 Task: Add a signature Edward Wright containing 'With heartfelt appreciation, Edward Wright' to email address softage.1@softage.net and add a folder Guides
Action: Mouse moved to (92, 112)
Screenshot: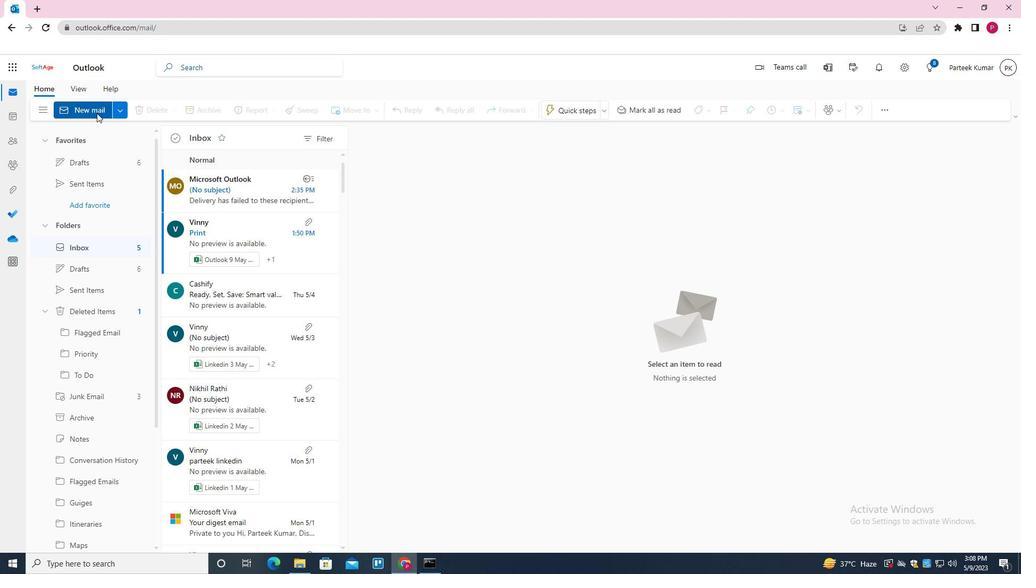 
Action: Mouse pressed left at (92, 112)
Screenshot: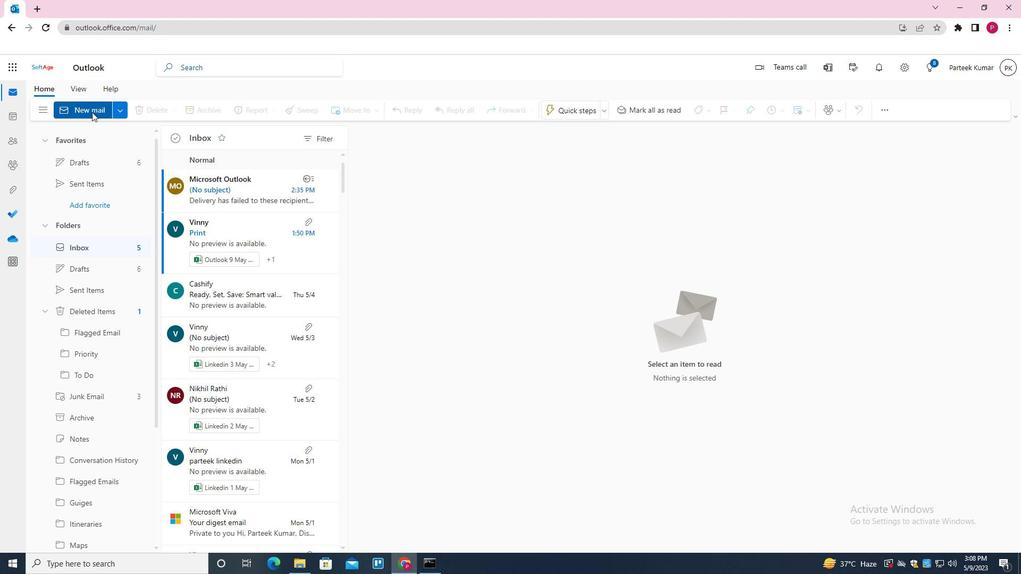 
Action: Mouse moved to (545, 270)
Screenshot: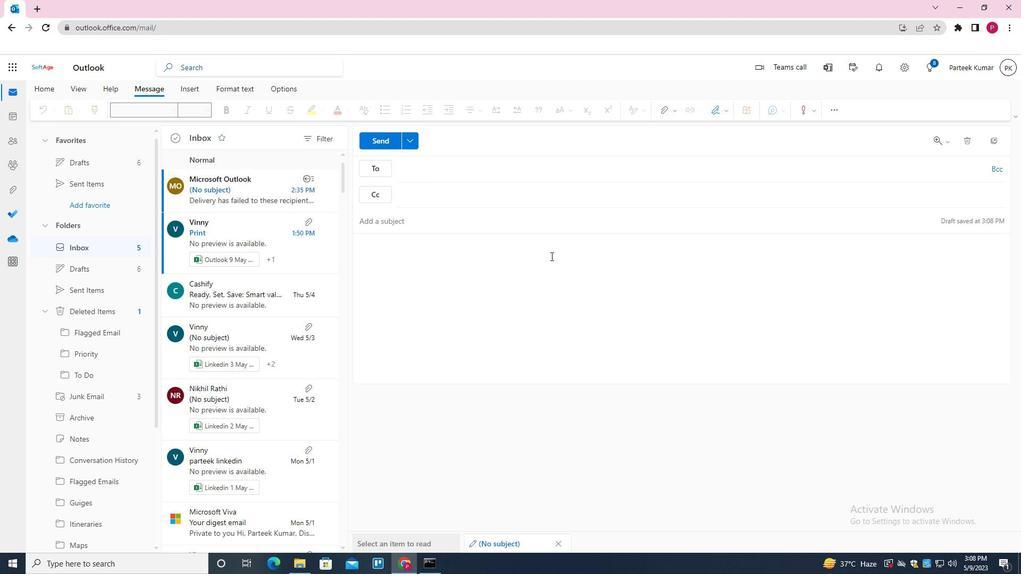 
Action: Mouse pressed left at (545, 270)
Screenshot: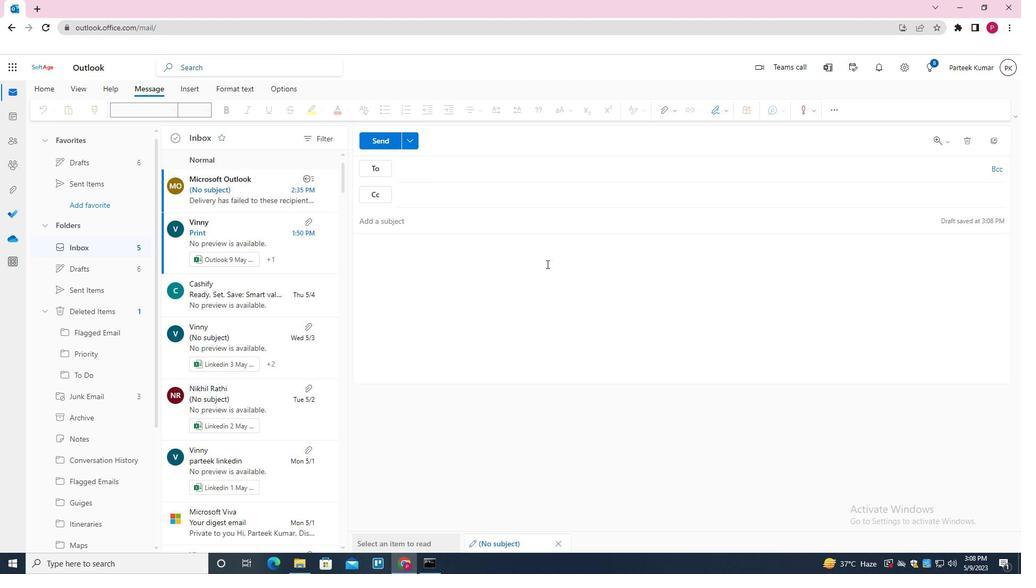 
Action: Mouse moved to (729, 111)
Screenshot: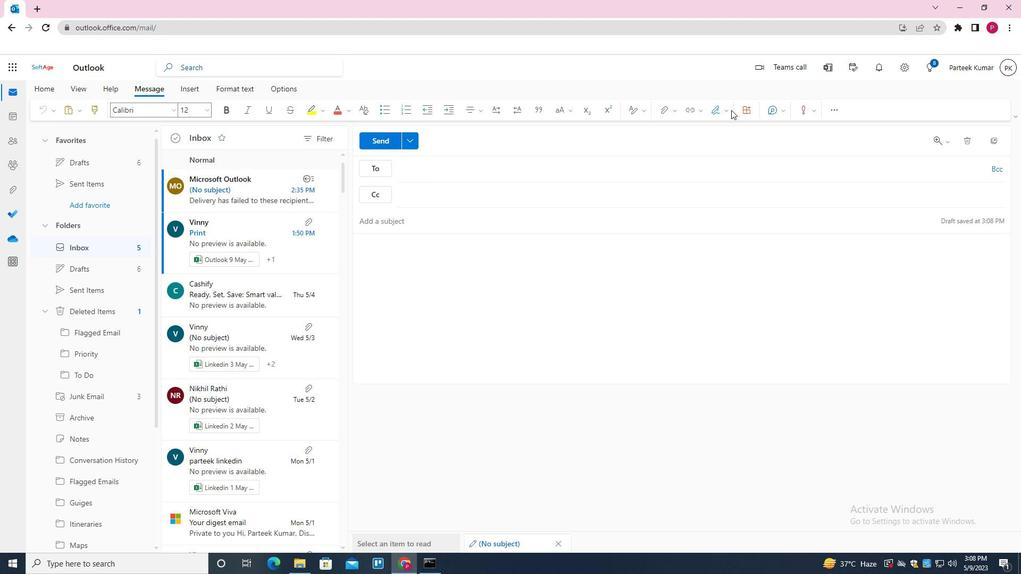 
Action: Mouse pressed left at (729, 111)
Screenshot: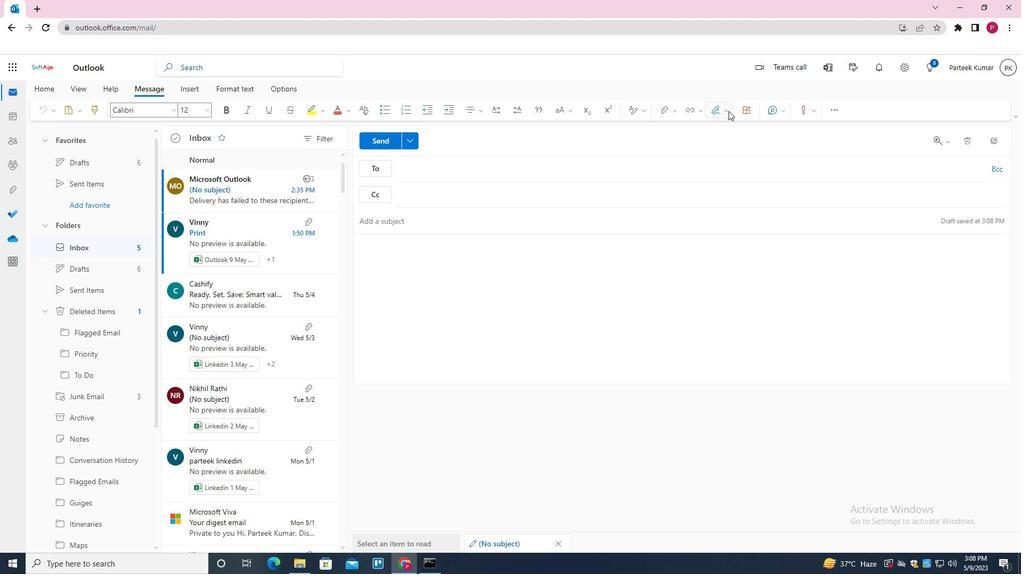 
Action: Mouse moved to (693, 213)
Screenshot: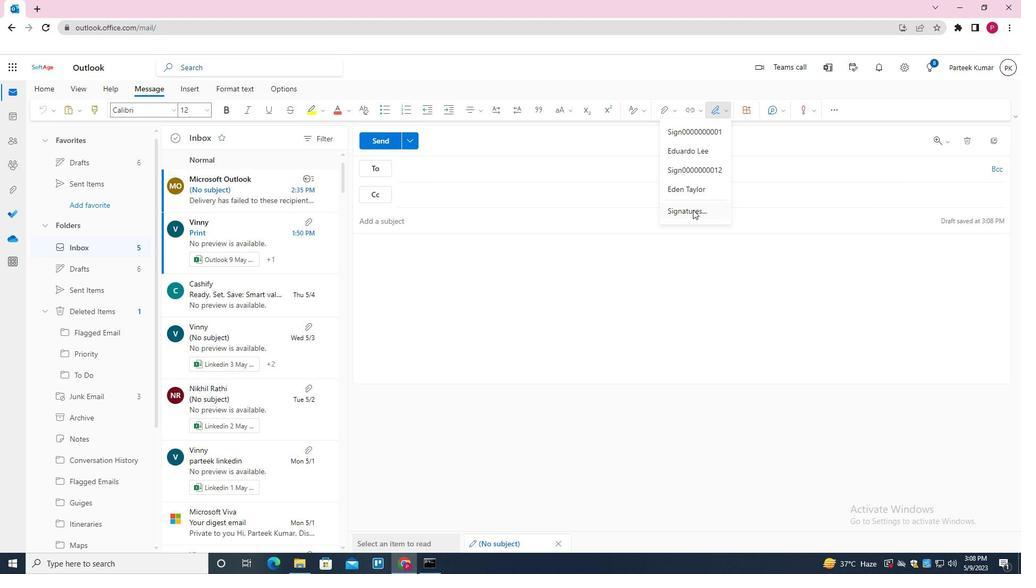 
Action: Mouse pressed left at (693, 213)
Screenshot: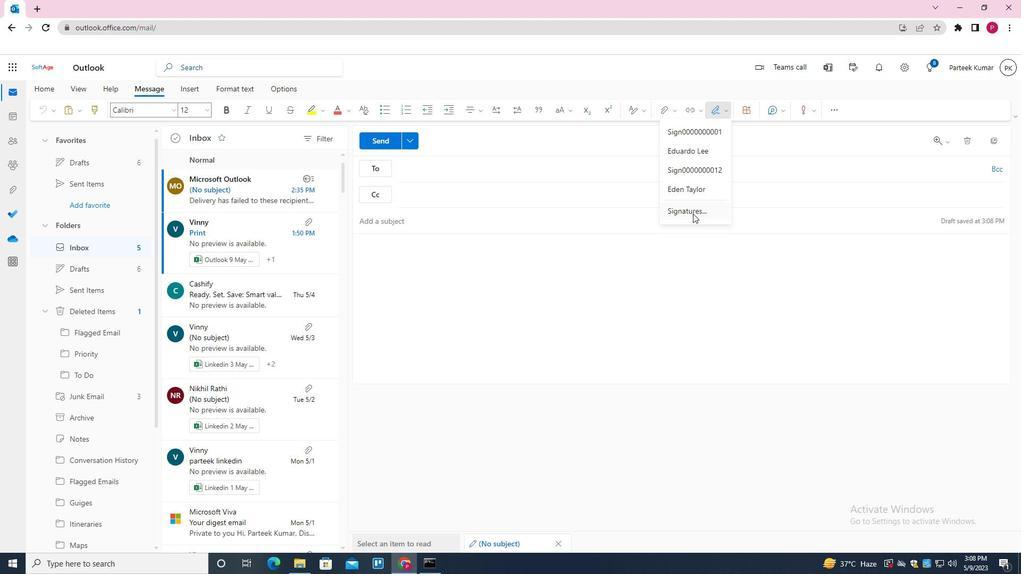 
Action: Mouse moved to (449, 172)
Screenshot: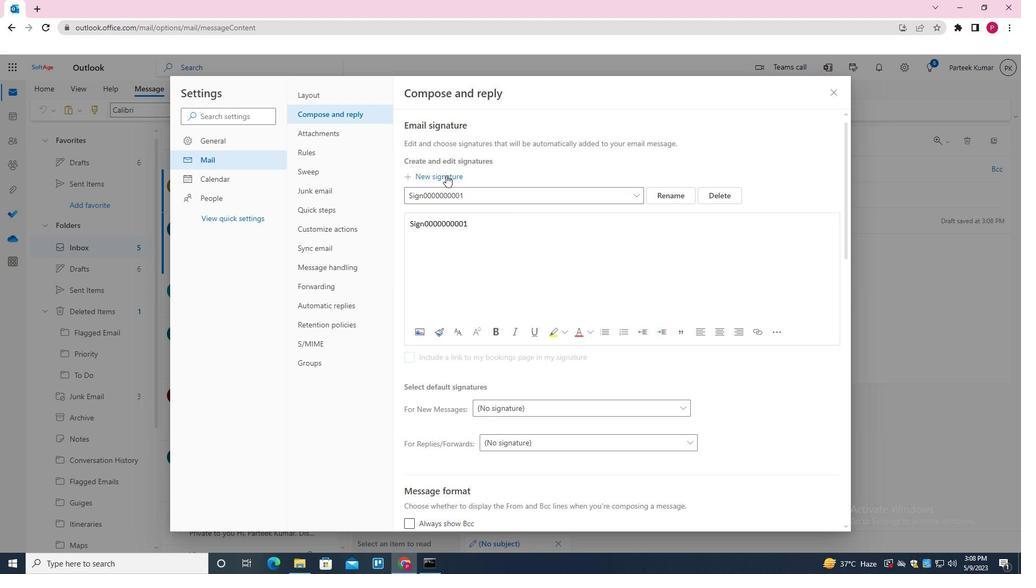 
Action: Mouse pressed left at (449, 172)
Screenshot: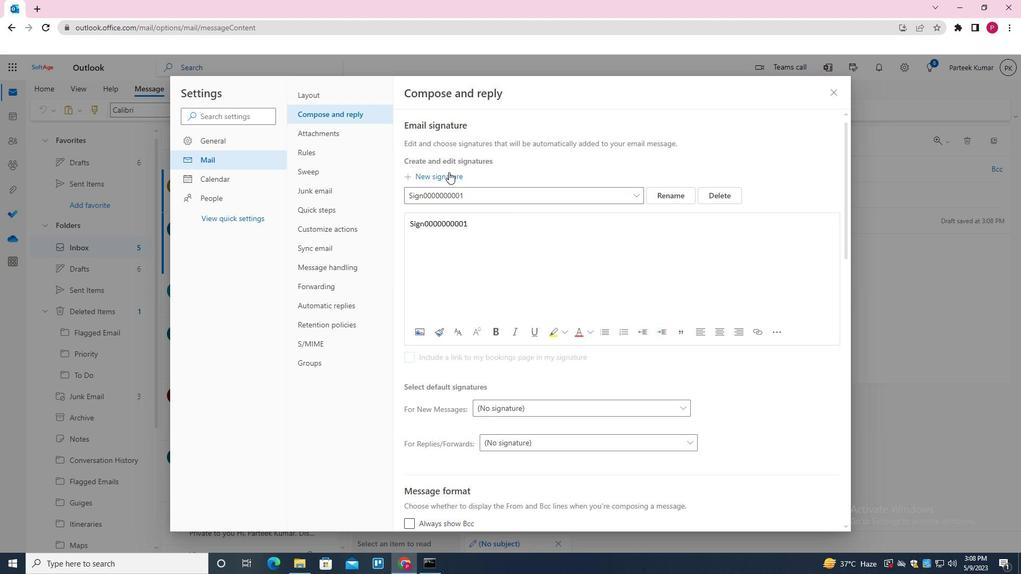 
Action: Mouse moved to (464, 193)
Screenshot: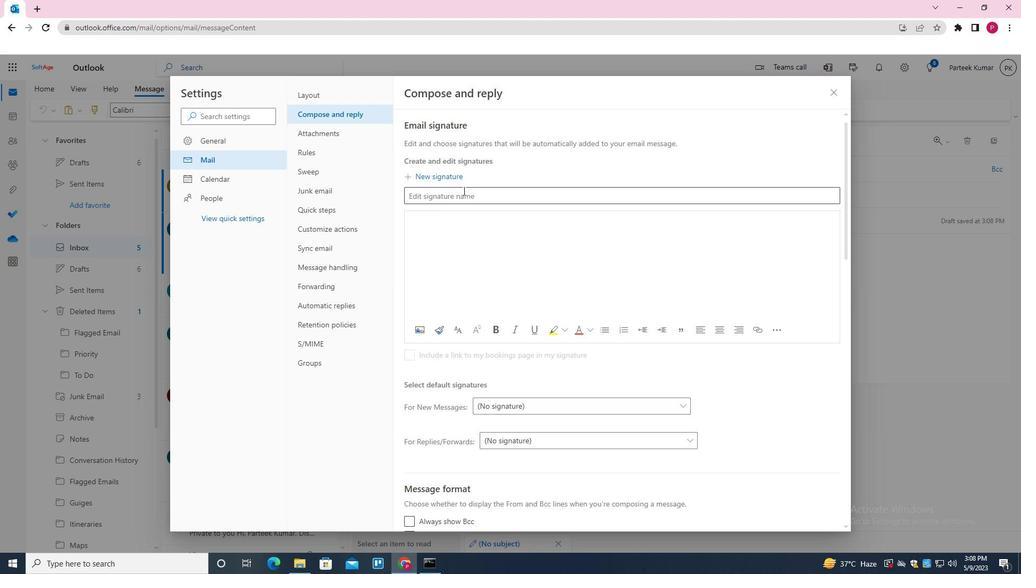 
Action: Mouse pressed left at (464, 193)
Screenshot: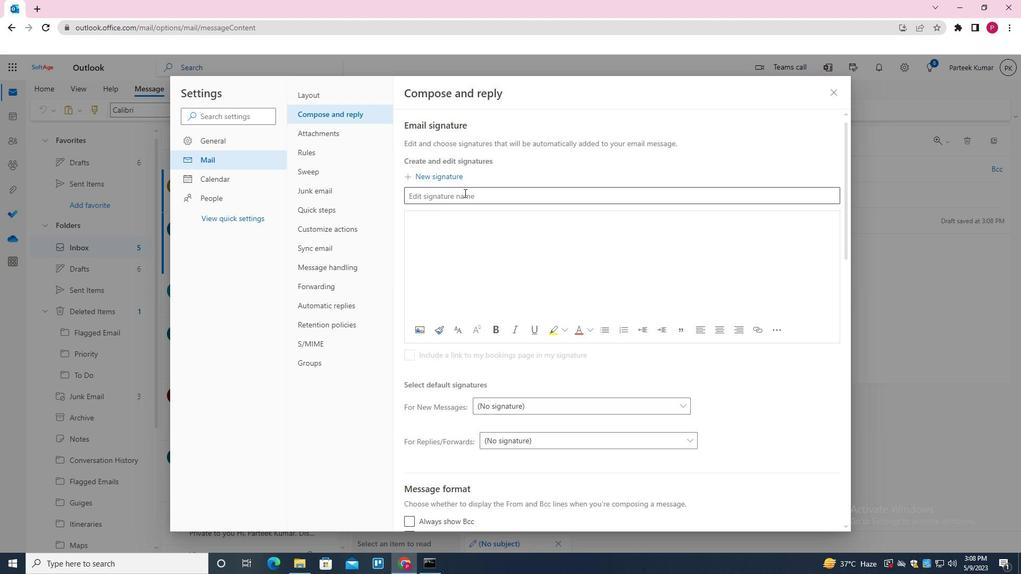 
Action: Key pressed <Key.shift>EDWARD<Key.space><Key.shift>WRIGHT<Key.space>
Screenshot: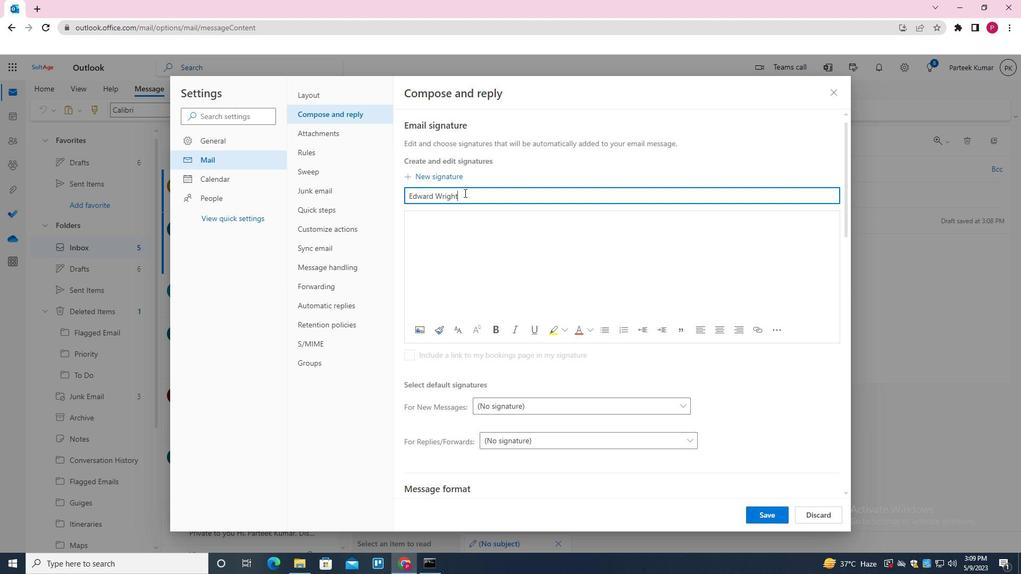 
Action: Mouse moved to (466, 238)
Screenshot: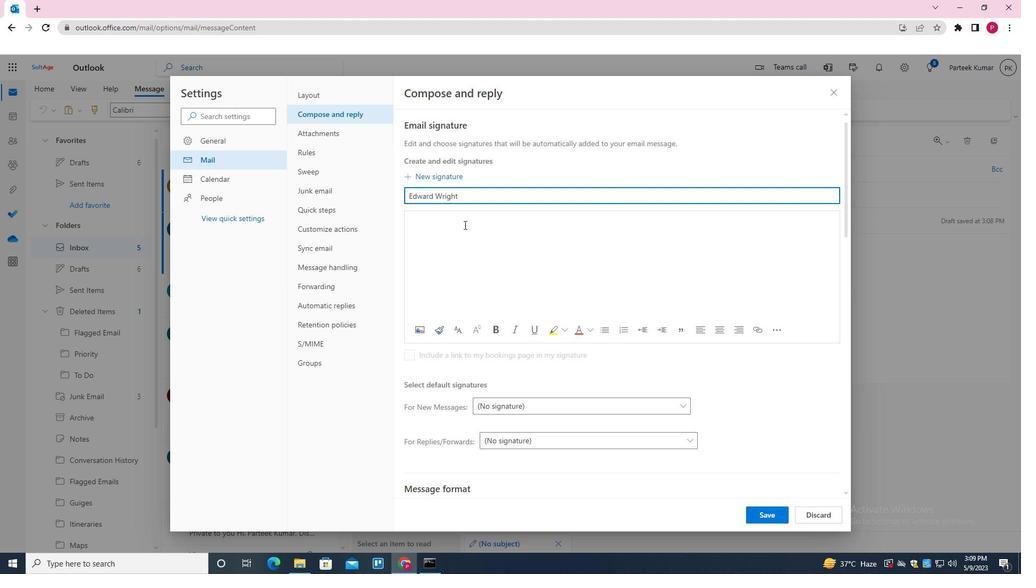 
Action: Mouse pressed left at (466, 238)
Screenshot: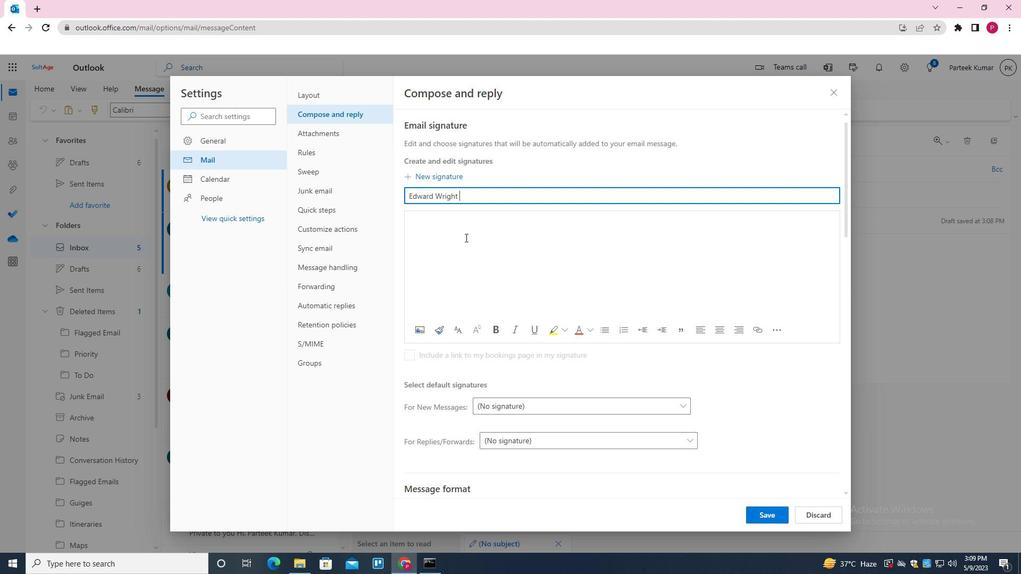 
Action: Key pressed <Key.shift>WITH<Key.space>HEARTFELT<Key.space>APPRECIATION,<Key.enter><Key.shift>ES<Key.backspace>DE<Key.backspace>WARD<Key.space><Key.shift>WRIGHT<Key.space>
Screenshot: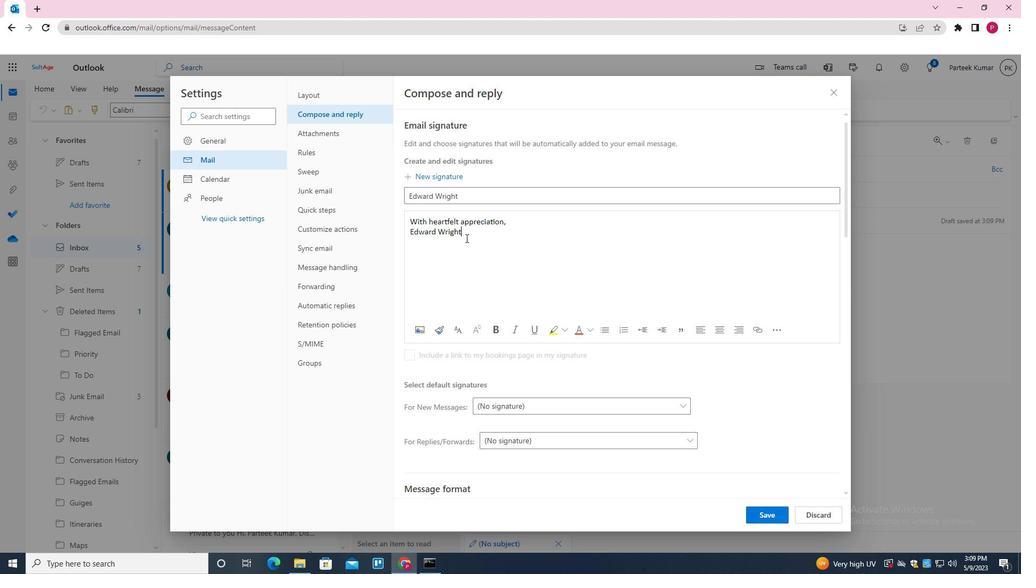 
Action: Mouse moved to (764, 518)
Screenshot: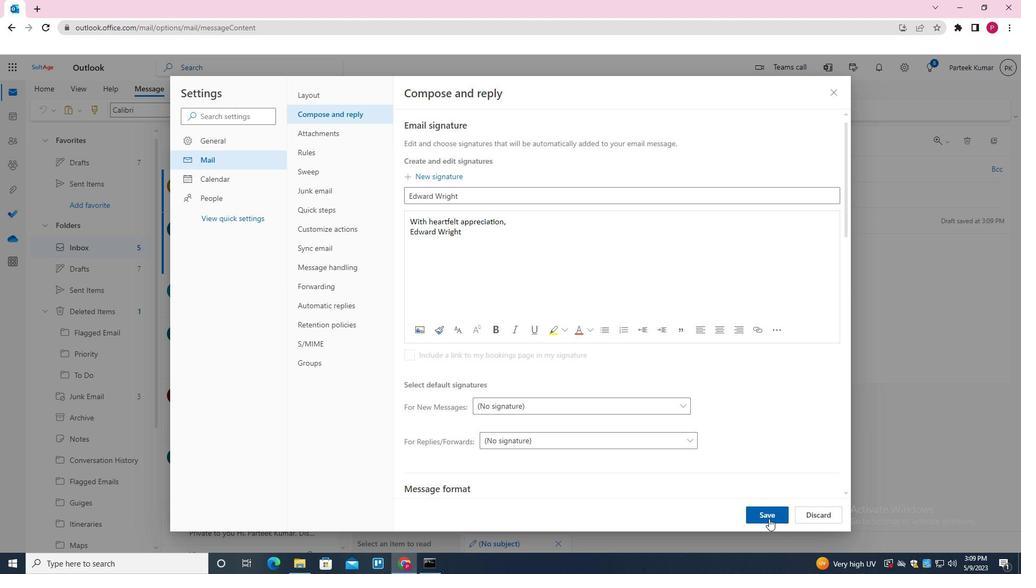 
Action: Mouse pressed left at (764, 518)
Screenshot: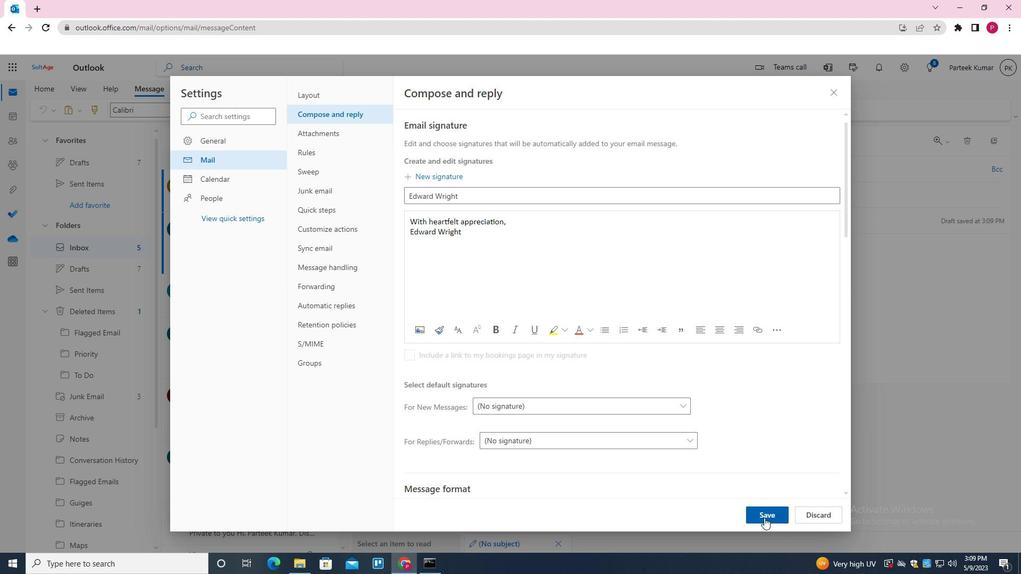 
Action: Mouse moved to (828, 91)
Screenshot: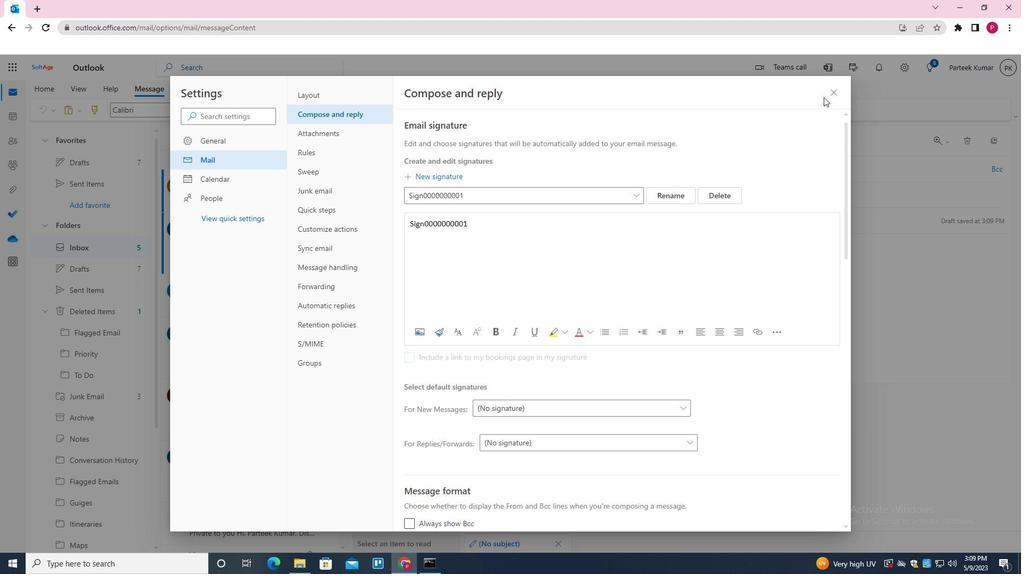 
Action: Mouse pressed left at (828, 91)
Screenshot: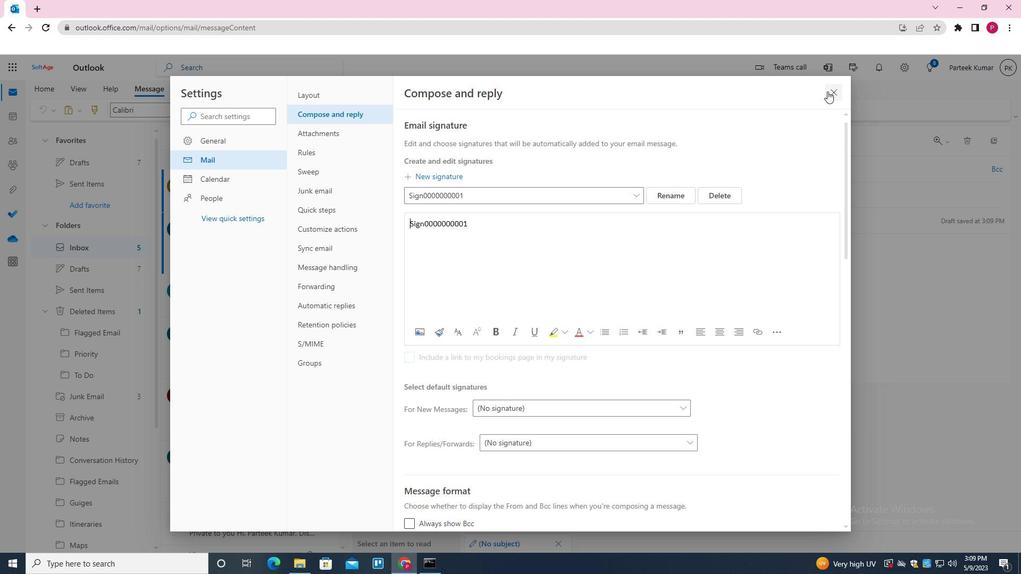 
Action: Mouse moved to (442, 274)
Screenshot: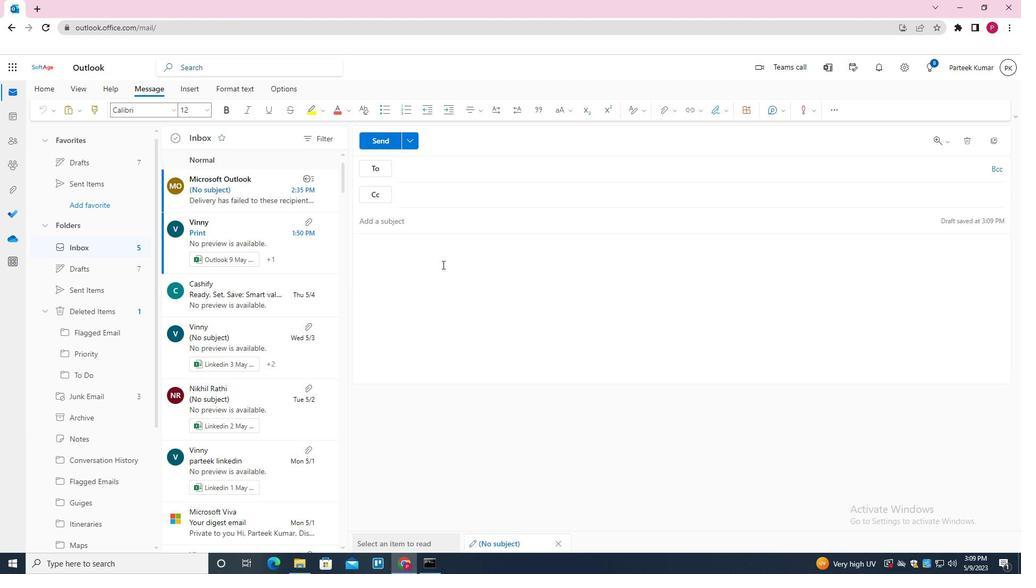 
Action: Mouse pressed left at (442, 274)
Screenshot: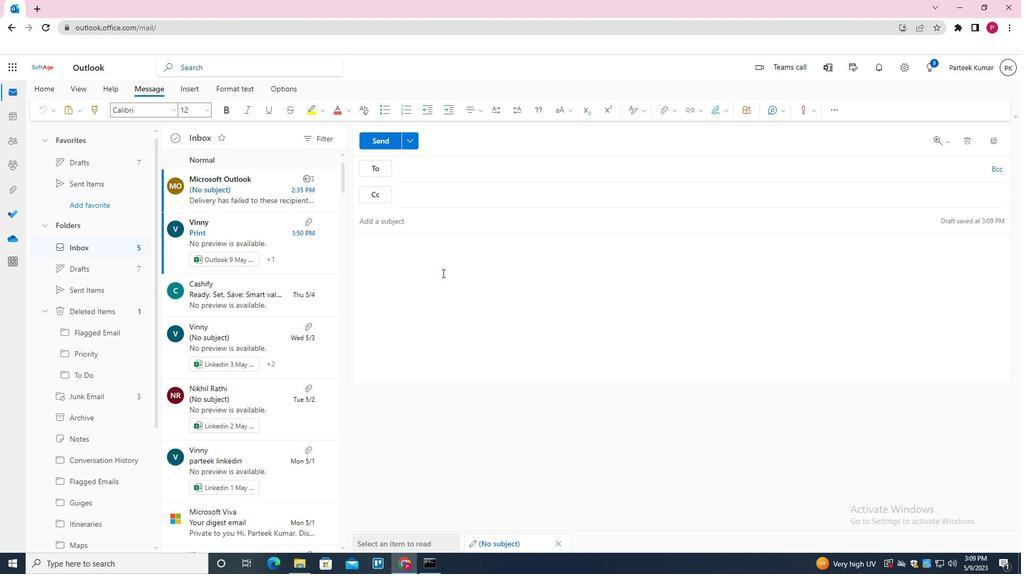 
Action: Mouse moved to (730, 110)
Screenshot: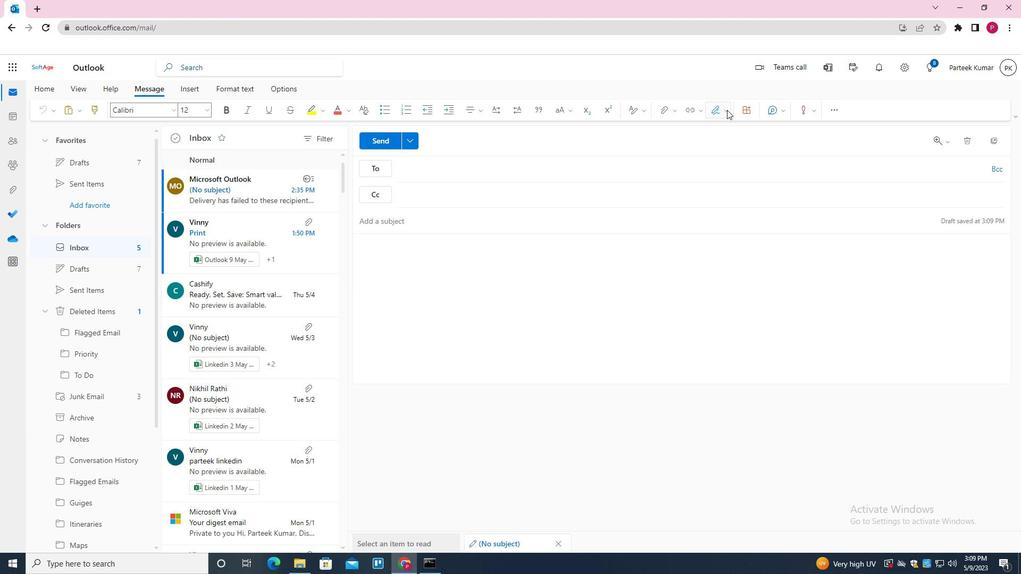 
Action: Mouse pressed left at (730, 110)
Screenshot: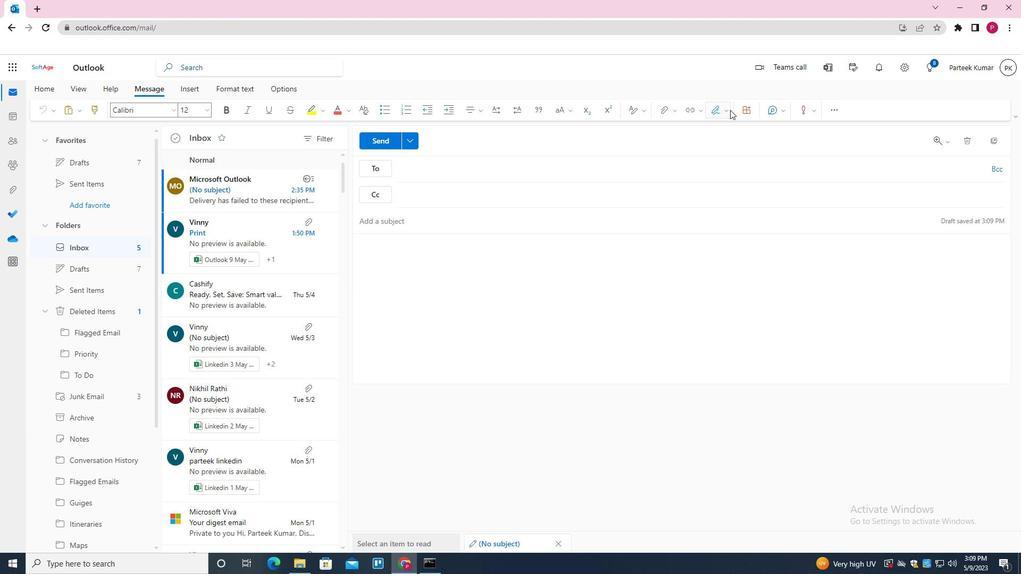 
Action: Mouse moved to (708, 205)
Screenshot: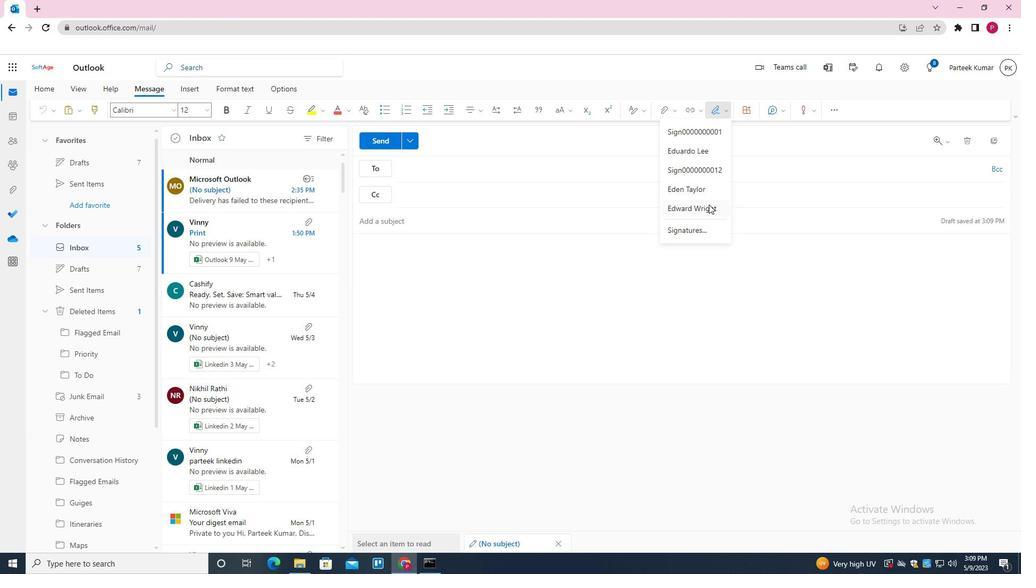
Action: Mouse pressed left at (708, 205)
Screenshot: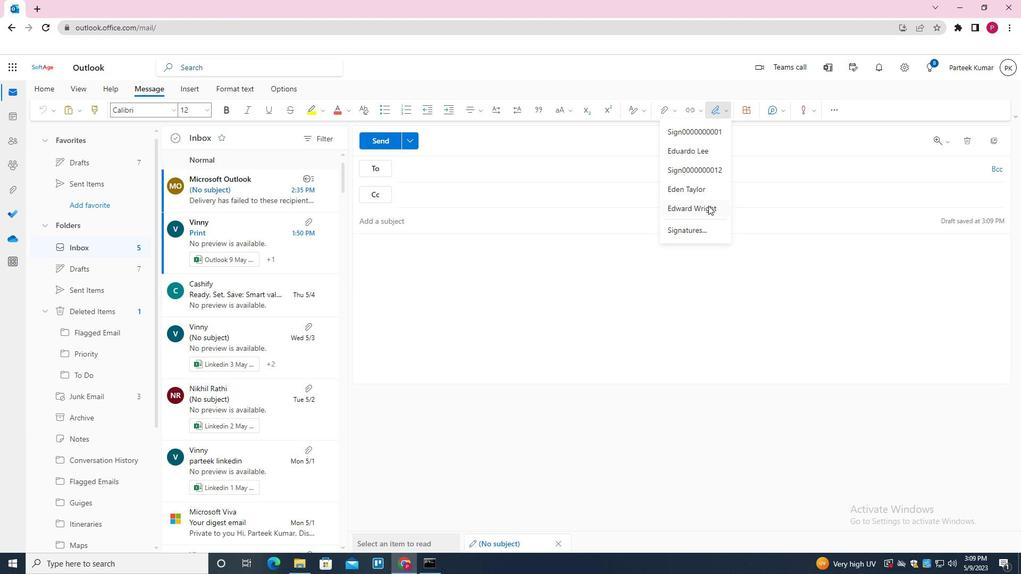
Action: Mouse moved to (490, 170)
Screenshot: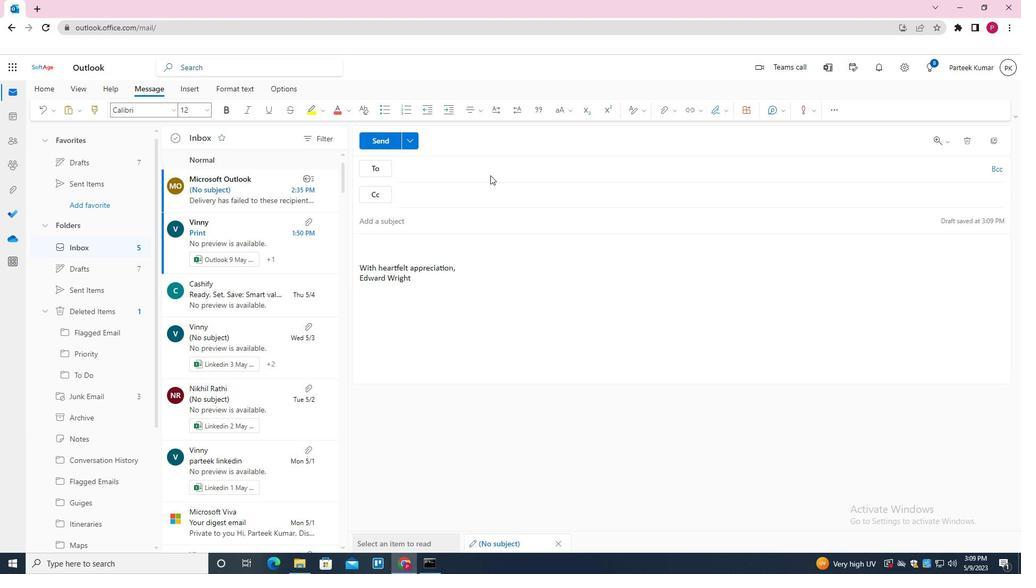 
Action: Mouse pressed left at (490, 170)
Screenshot: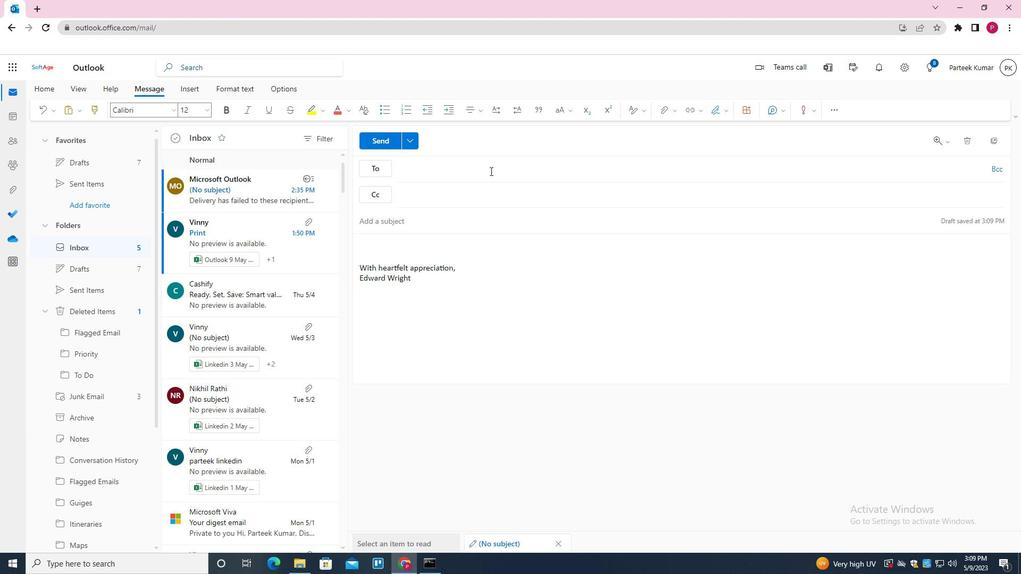 
Action: Key pressed SOFAT<Key.insert><Key.insert><Key.backspace><Key.backspace>TAGE<Key.enter>
Screenshot: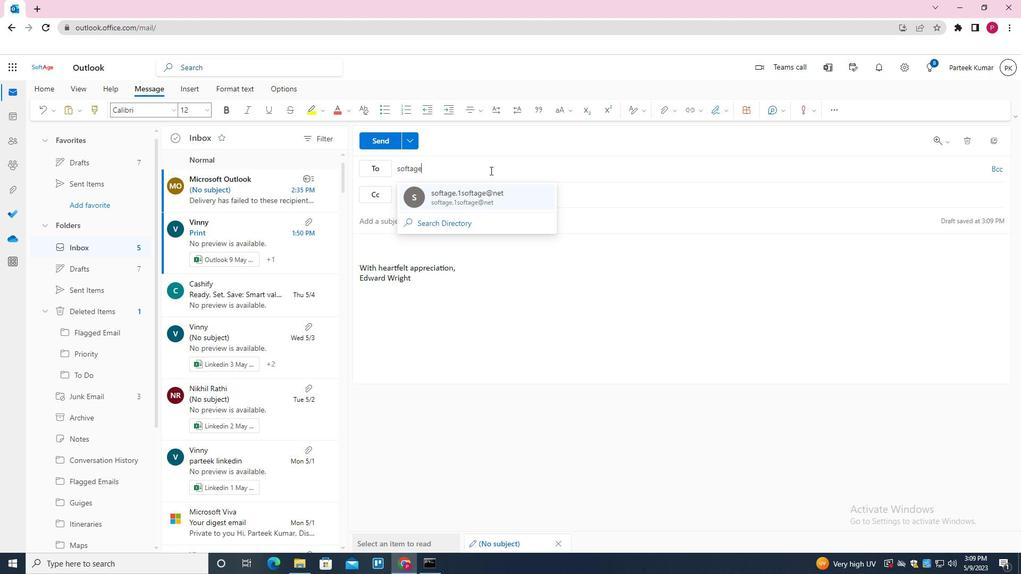 
Action: Mouse moved to (100, 421)
Screenshot: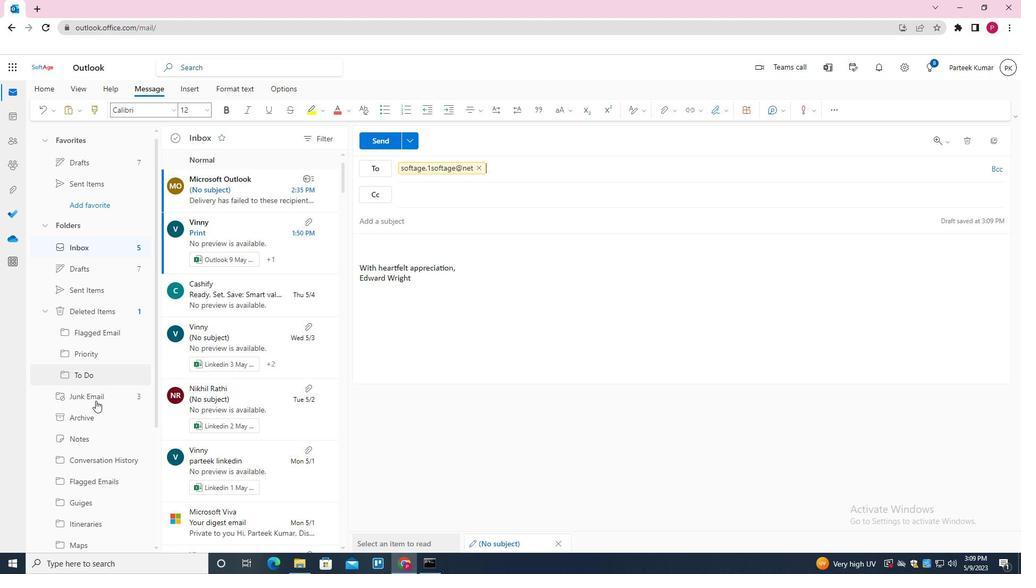 
Action: Mouse scrolled (100, 421) with delta (0, 0)
Screenshot: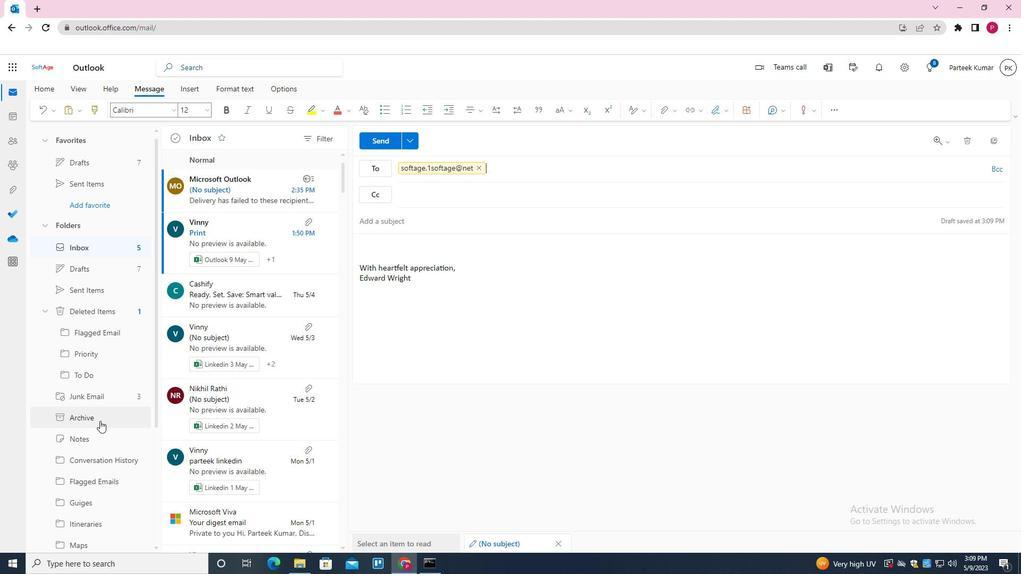 
Action: Mouse scrolled (100, 421) with delta (0, 0)
Screenshot: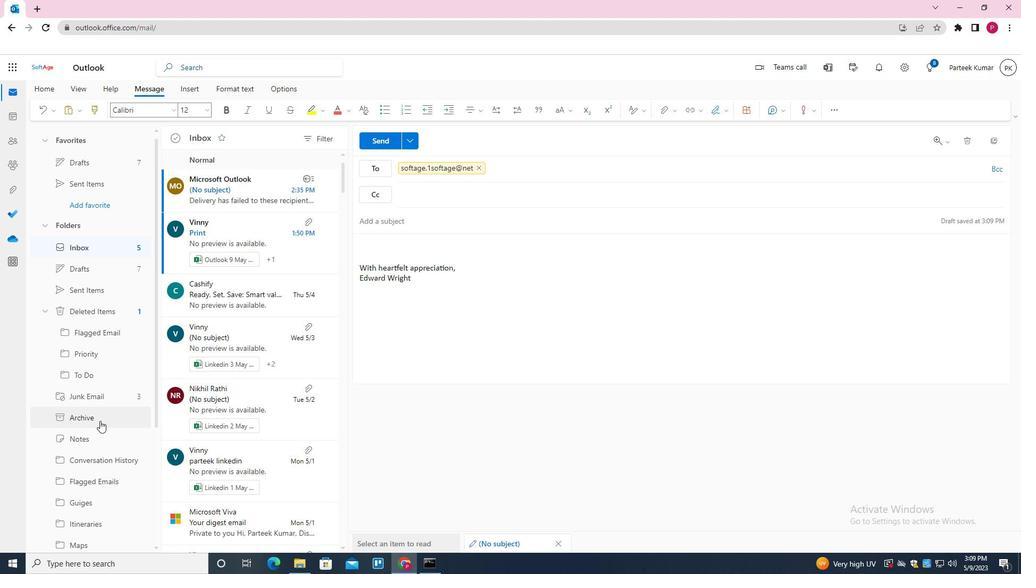 
Action: Mouse scrolled (100, 421) with delta (0, 0)
Screenshot: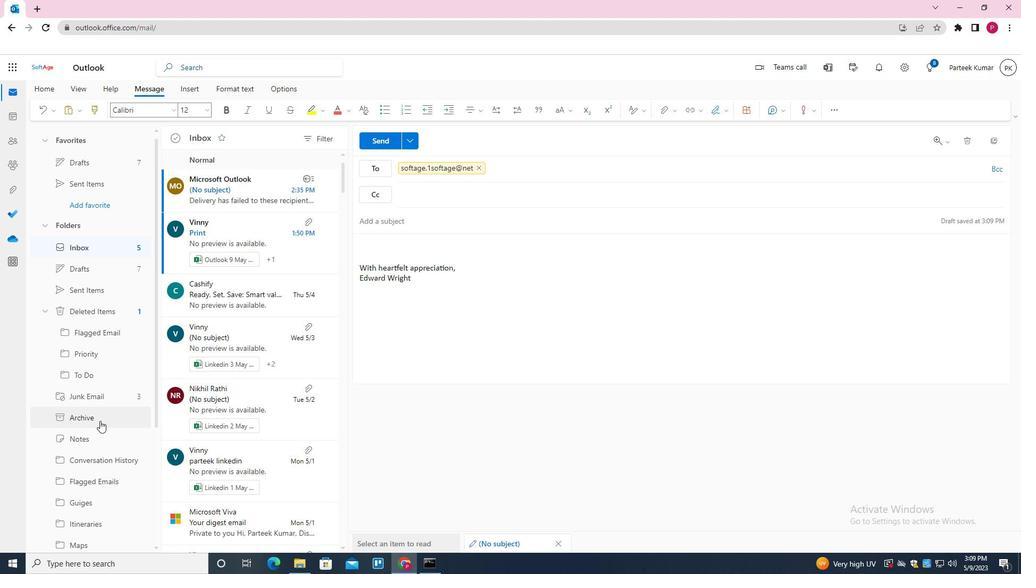 
Action: Mouse moved to (97, 452)
Screenshot: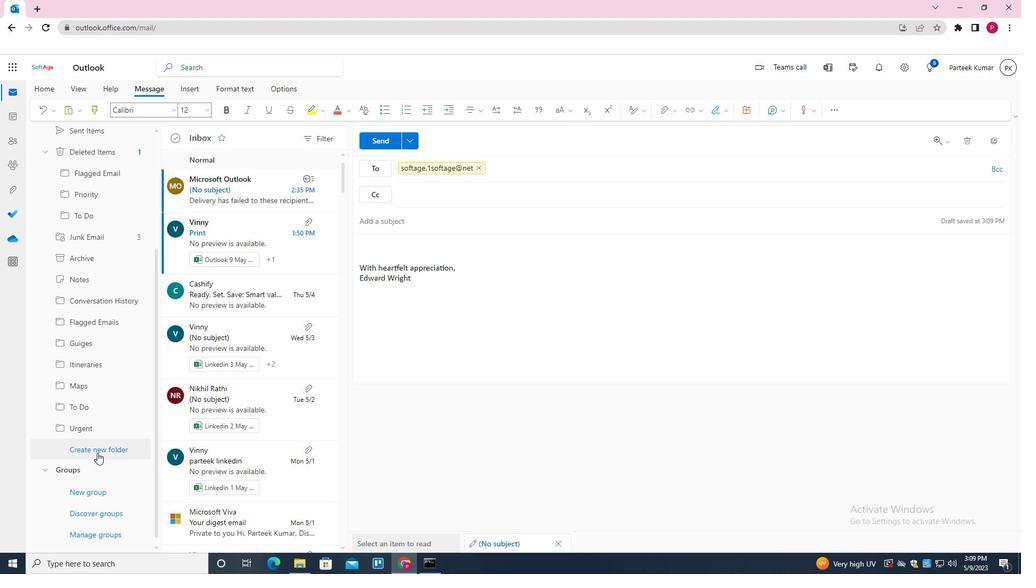 
Action: Mouse pressed left at (97, 452)
Screenshot: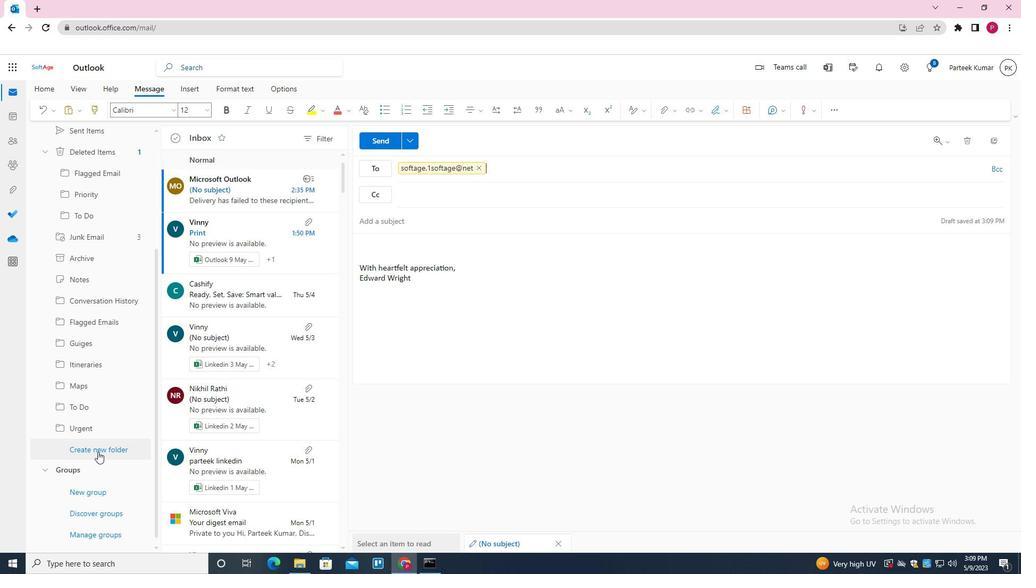 
Action: Mouse moved to (99, 450)
Screenshot: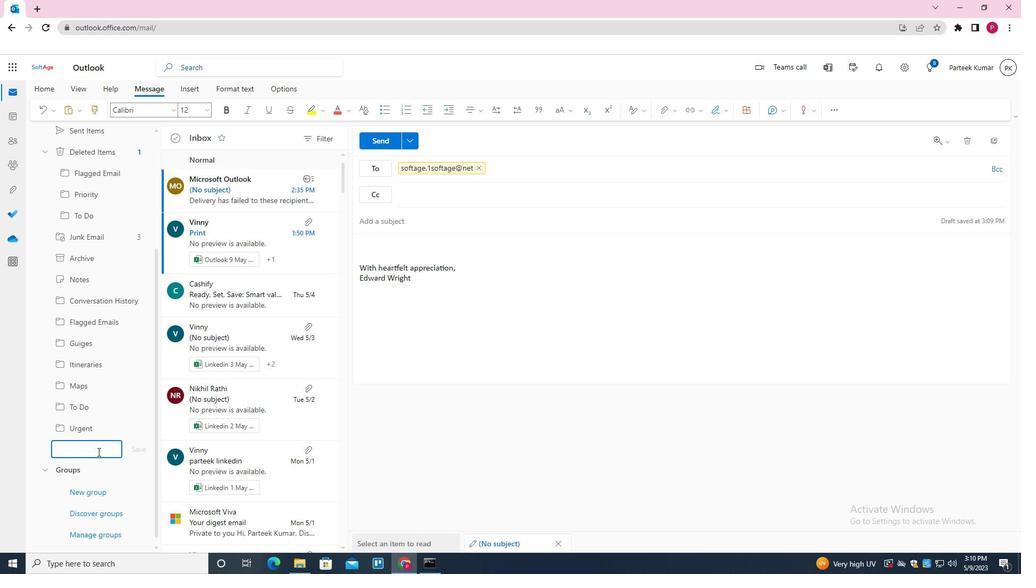 
Action: Key pressed <Key.shift>GUIDES<Key.enter>
Screenshot: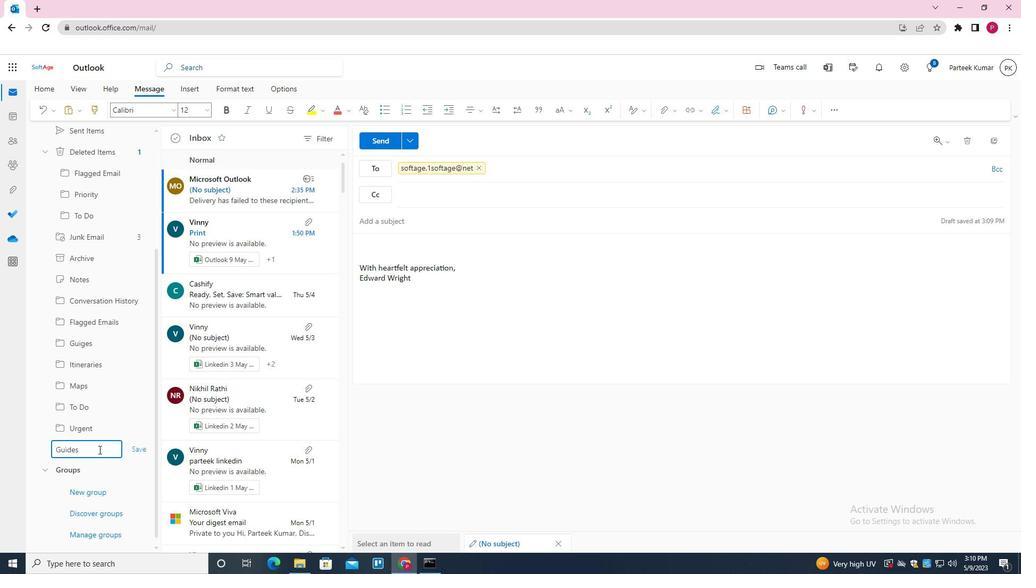 
Action: Mouse moved to (106, 446)
Screenshot: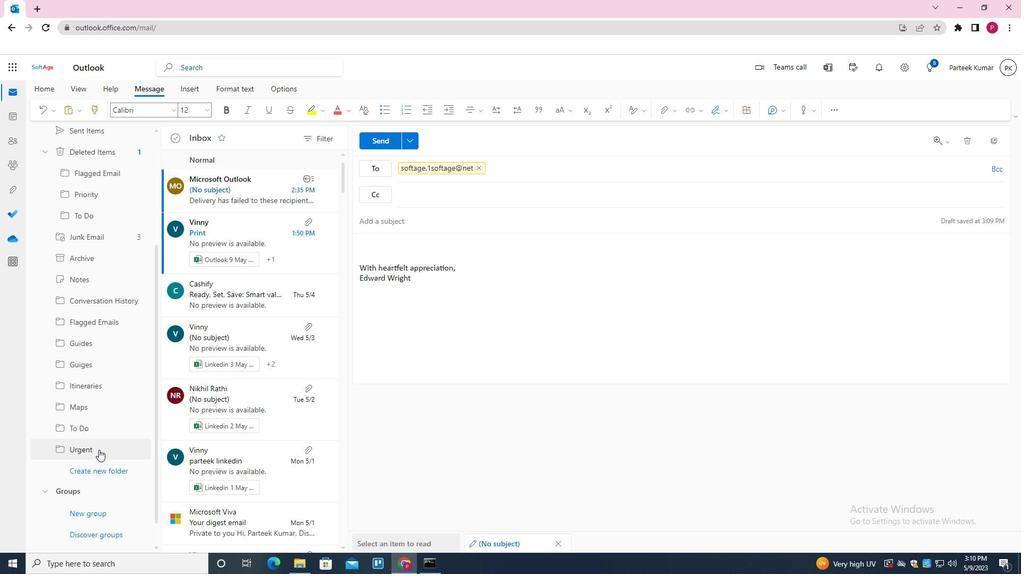 
